 Task: Create a task  Implement a new cloud-based quality management system for a company , assign it to team member softage.5@softage.net in the project Brighten and update the status of the task to  On Track  , set the priority of the task to High
Action: Mouse moved to (62, 46)
Screenshot: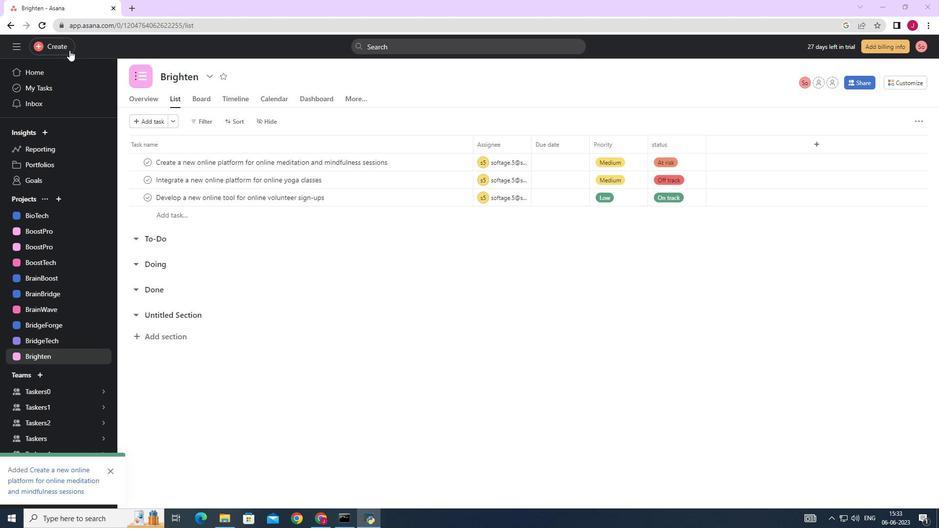 
Action: Mouse pressed left at (62, 46)
Screenshot: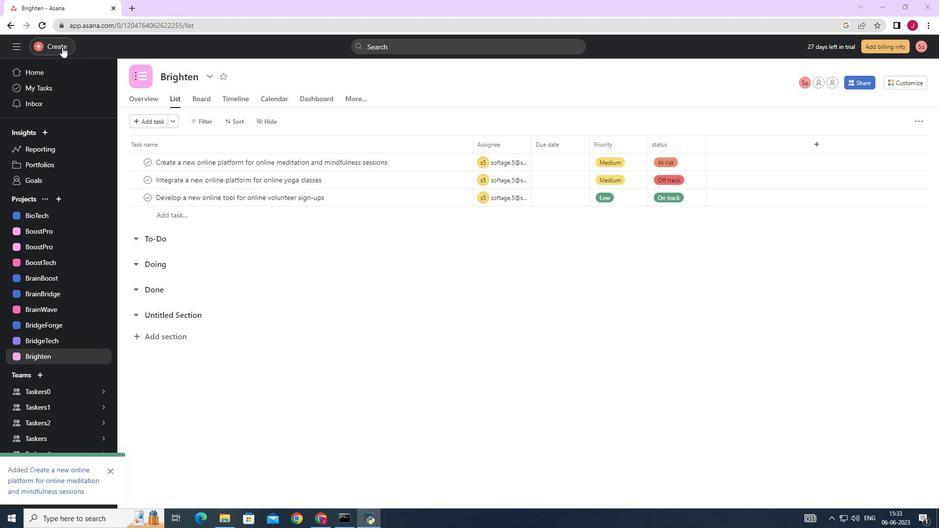 
Action: Mouse moved to (125, 47)
Screenshot: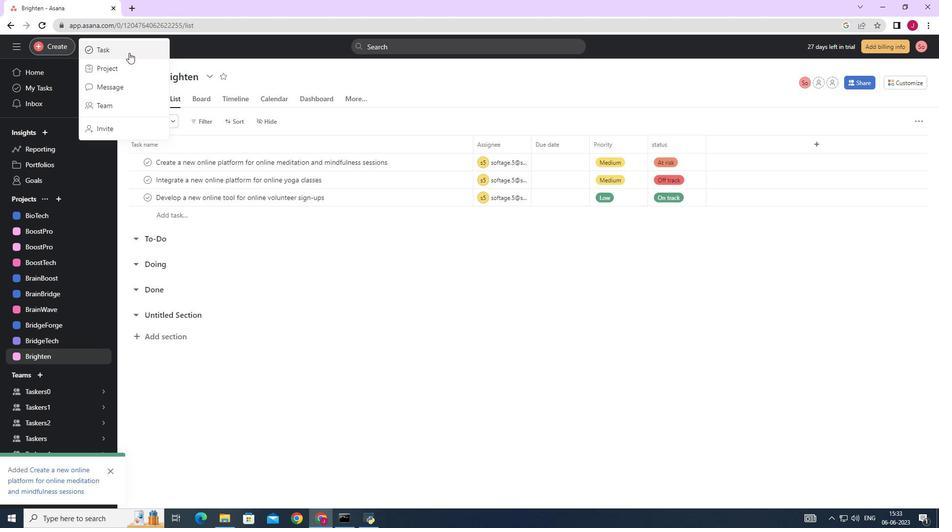 
Action: Mouse pressed left at (125, 47)
Screenshot: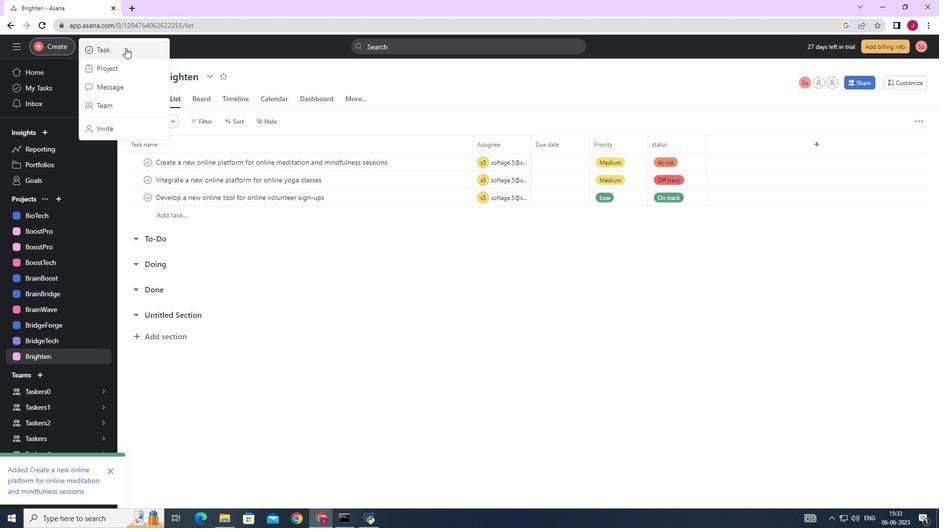 
Action: Mouse moved to (745, 323)
Screenshot: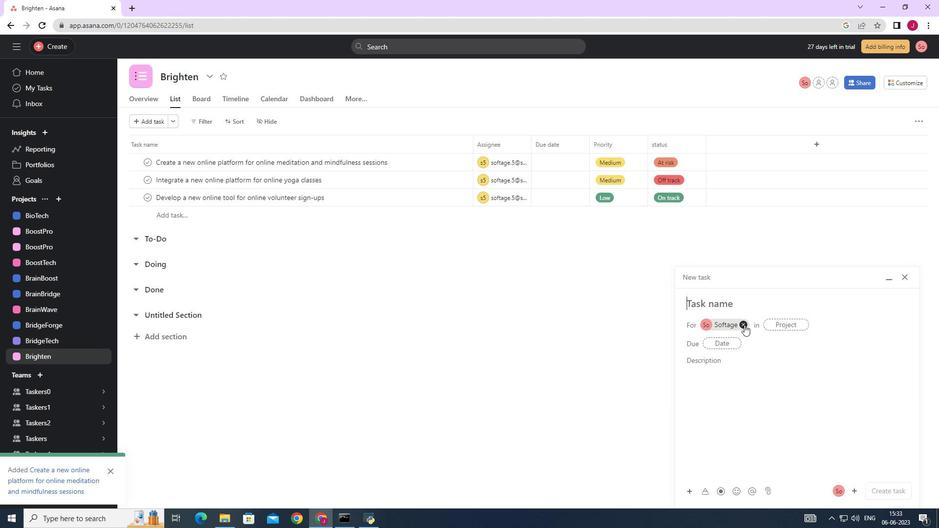 
Action: Mouse pressed left at (745, 323)
Screenshot: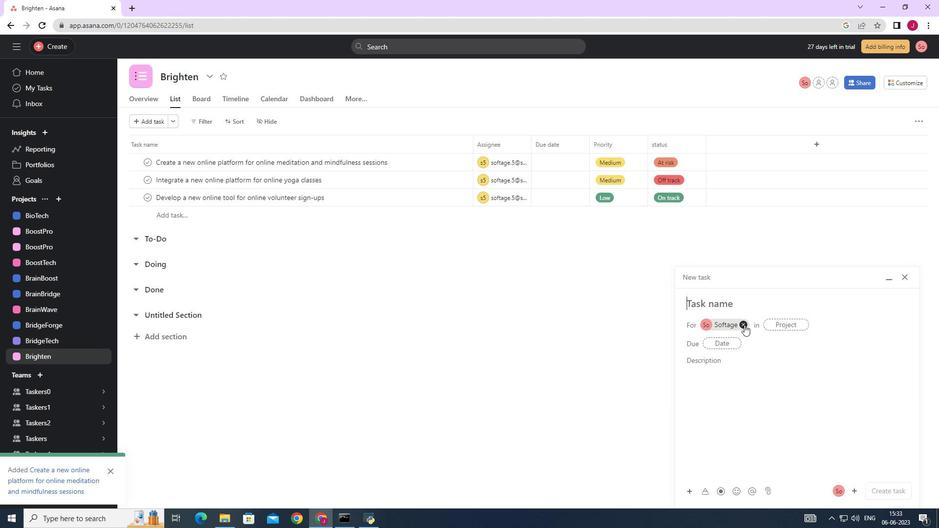 
Action: Mouse moved to (716, 303)
Screenshot: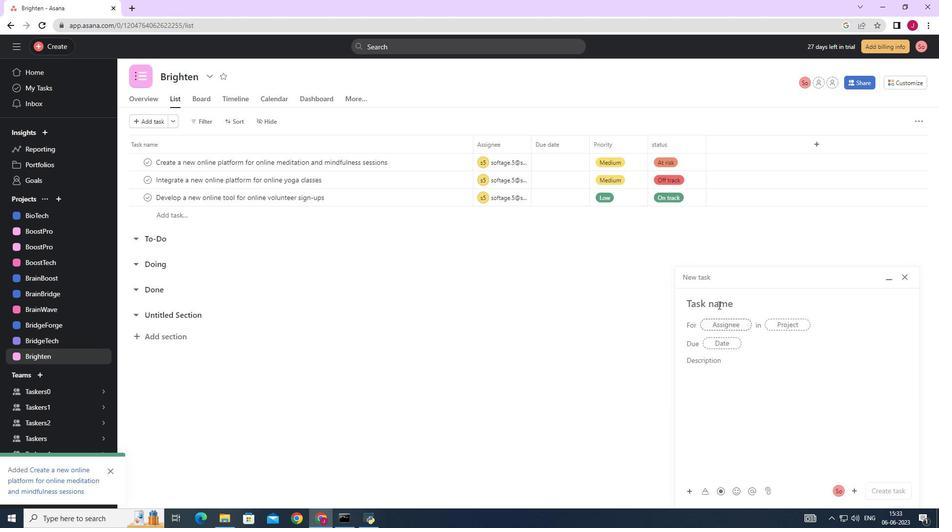 
Action: Mouse pressed left at (716, 303)
Screenshot: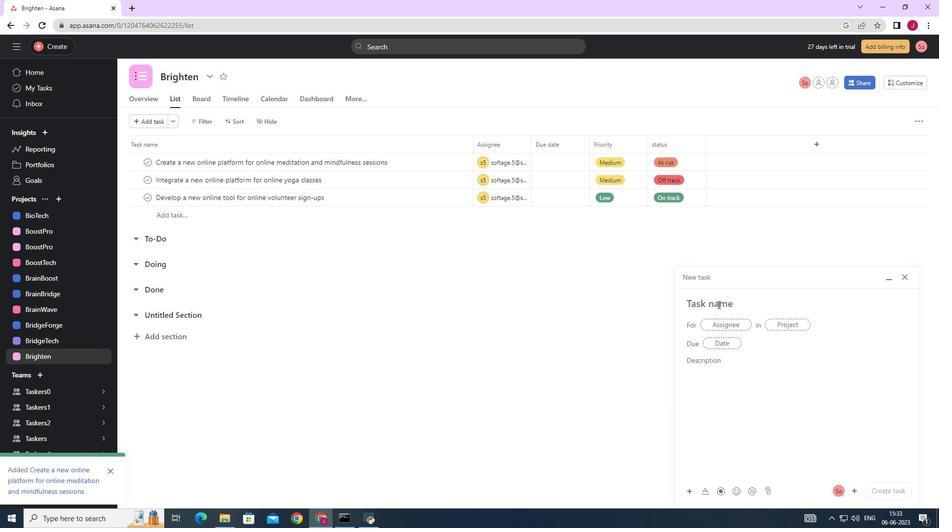 
Action: Key pressed <Key.caps_lock>I<Key.caps_lock>mplement<Key.space>a<Key.space>new<Key.space>cloud-based<Key.space>quality<Key.space>management<Key.space>system<Key.space>for<Key.space>a<Key.space>company
Screenshot: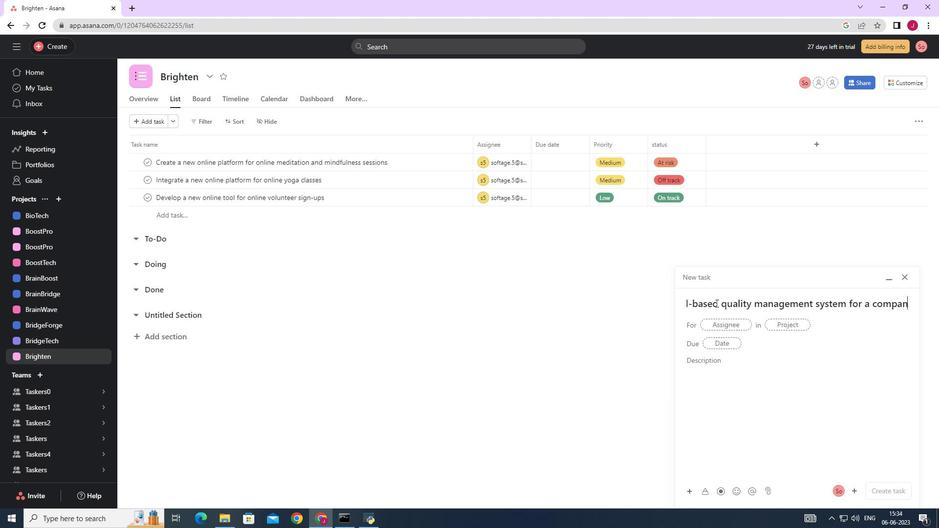 
Action: Mouse moved to (736, 327)
Screenshot: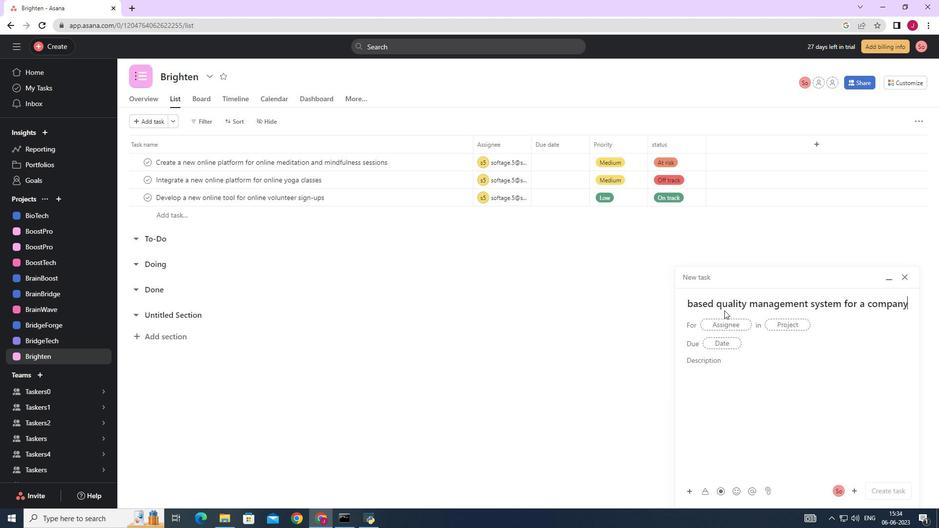 
Action: Mouse pressed left at (736, 327)
Screenshot: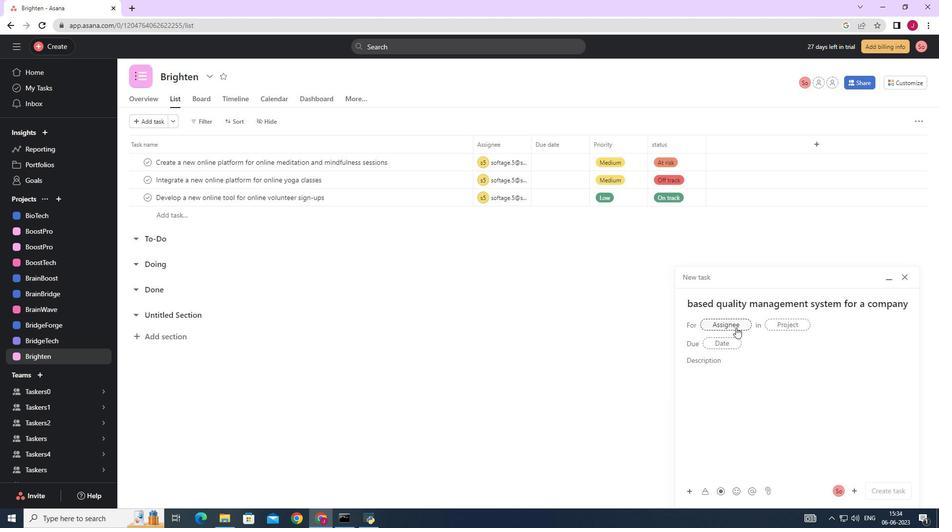 
Action: Key pressed softage,<Key.backspace>.5
Screenshot: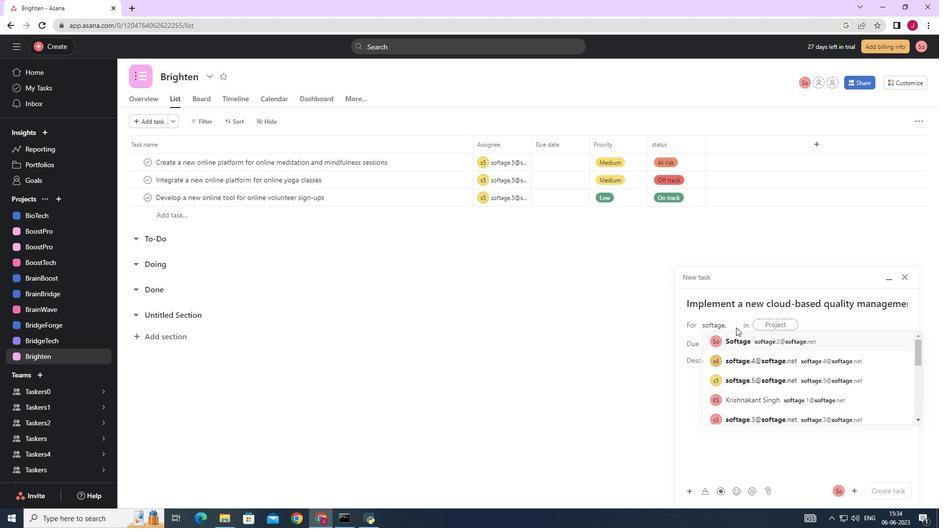 
Action: Mouse moved to (739, 340)
Screenshot: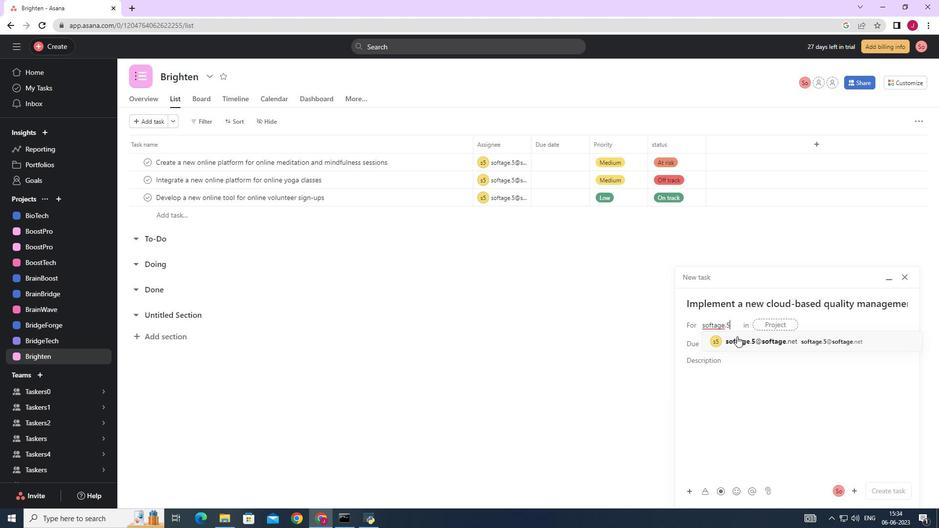 
Action: Mouse pressed left at (739, 340)
Screenshot: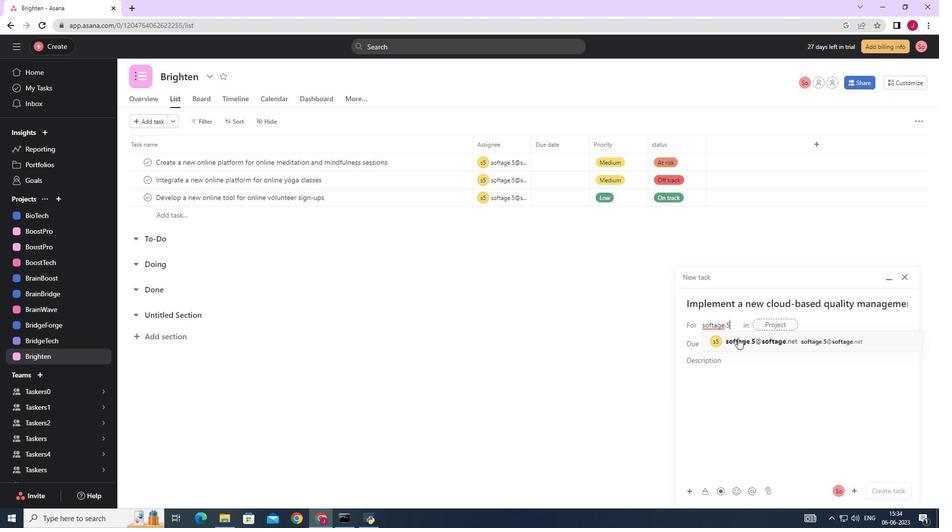 
Action: Mouse moved to (647, 341)
Screenshot: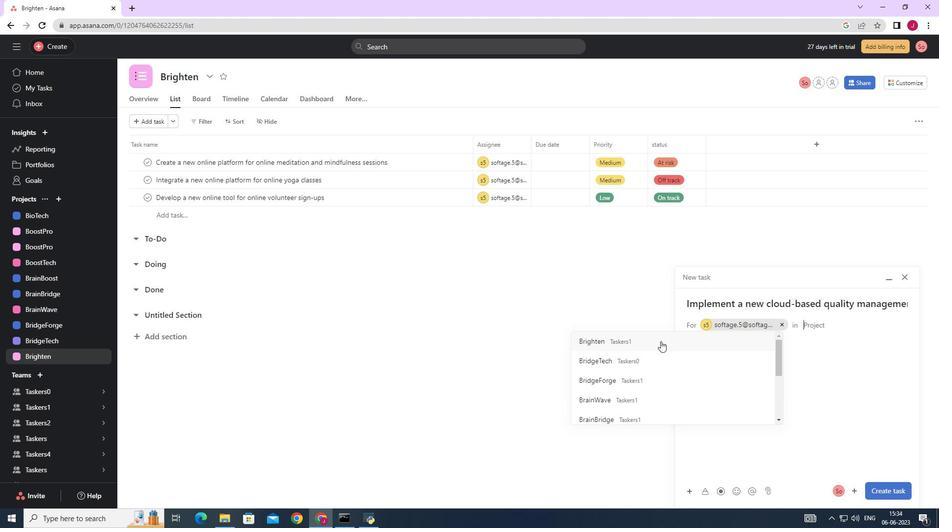 
Action: Mouse pressed left at (647, 341)
Screenshot: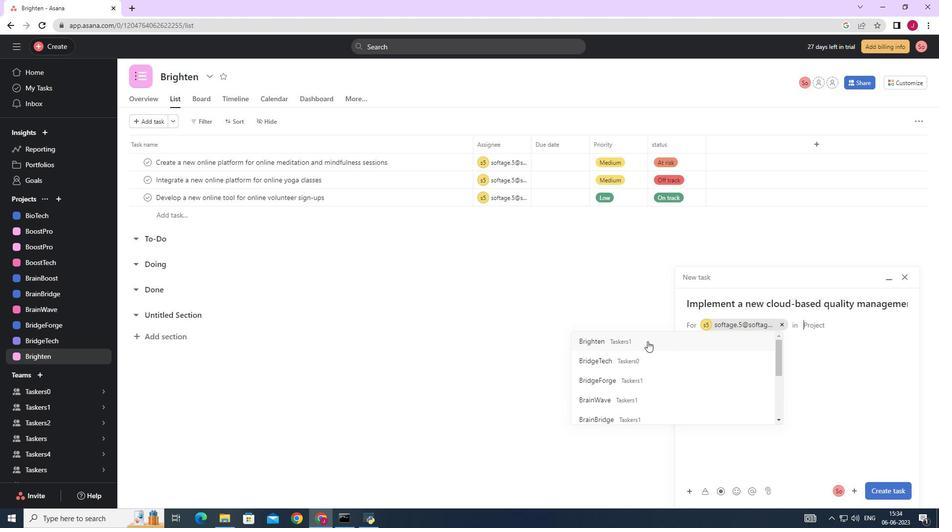 
Action: Mouse moved to (730, 363)
Screenshot: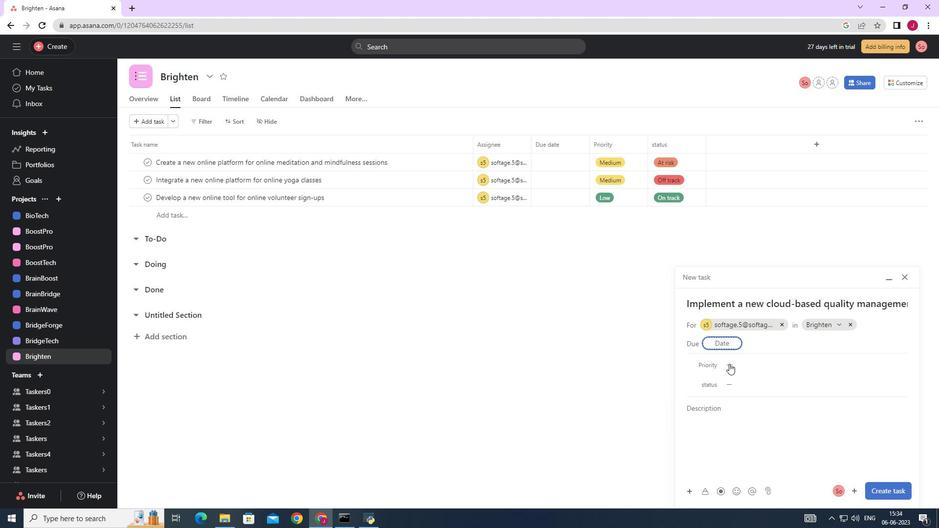 
Action: Mouse pressed left at (730, 363)
Screenshot: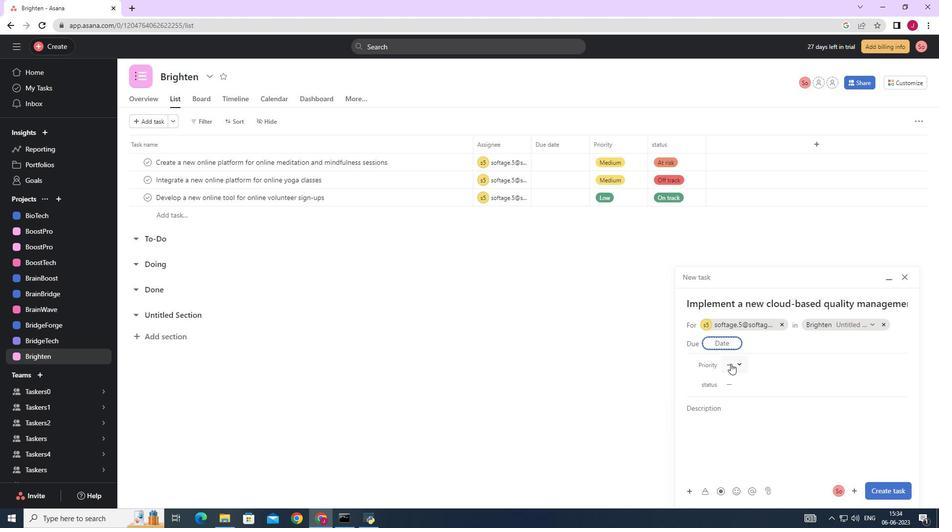 
Action: Mouse moved to (756, 400)
Screenshot: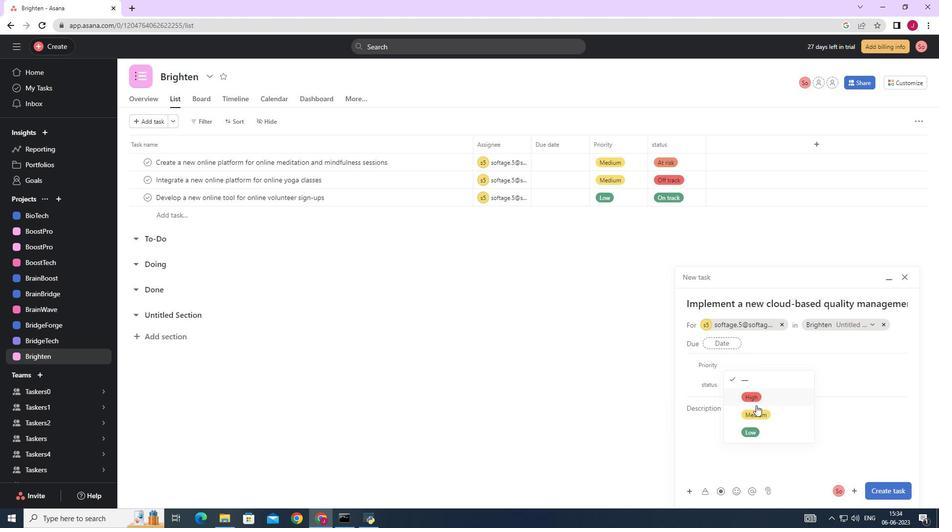 
Action: Mouse pressed left at (756, 400)
Screenshot: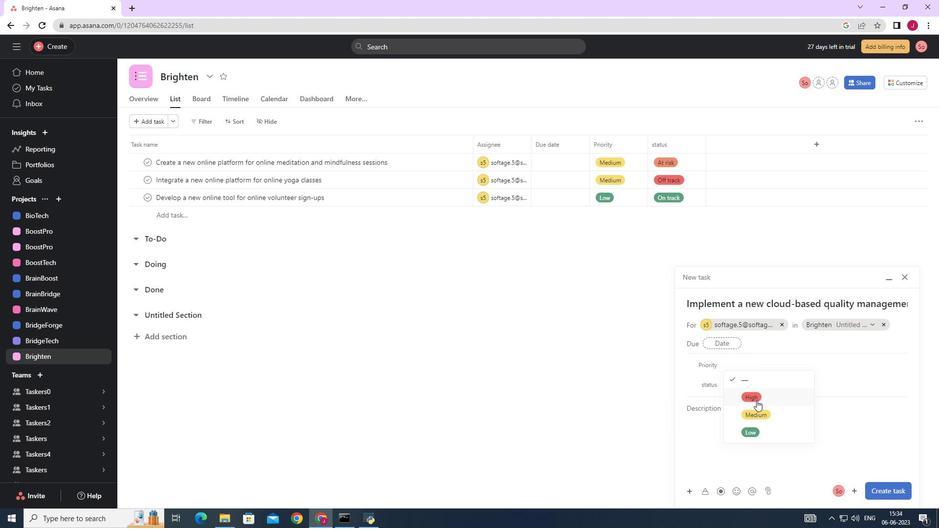 
Action: Mouse moved to (736, 382)
Screenshot: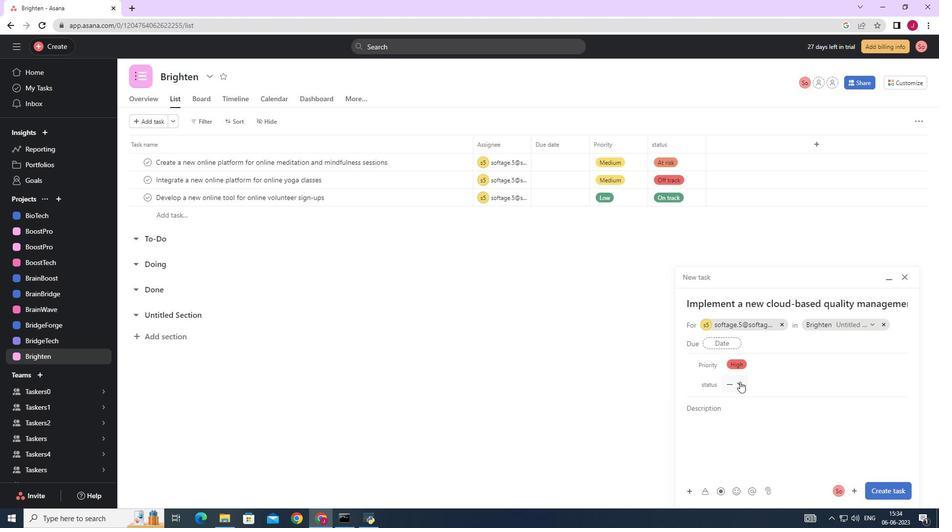 
Action: Mouse pressed left at (736, 382)
Screenshot: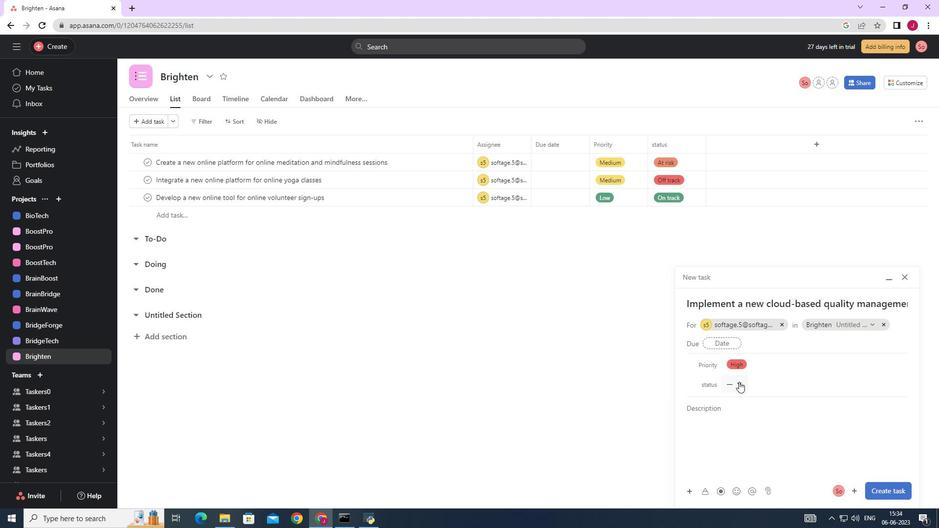 
Action: Mouse moved to (755, 414)
Screenshot: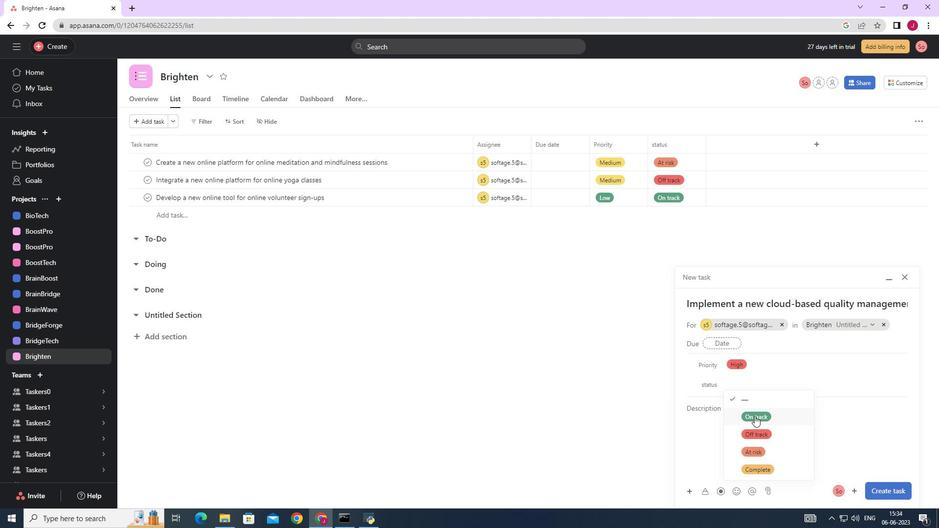 
Action: Mouse pressed left at (755, 414)
Screenshot: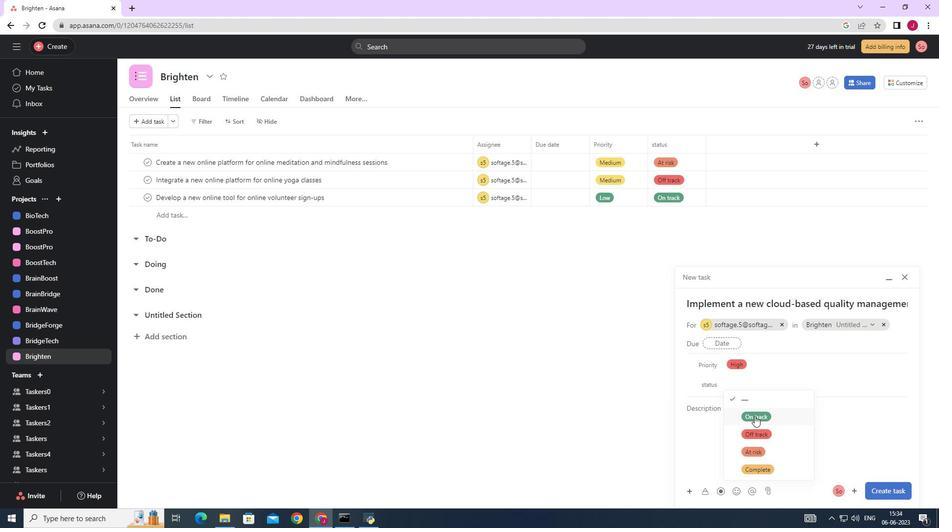 
Action: Mouse moved to (874, 489)
Screenshot: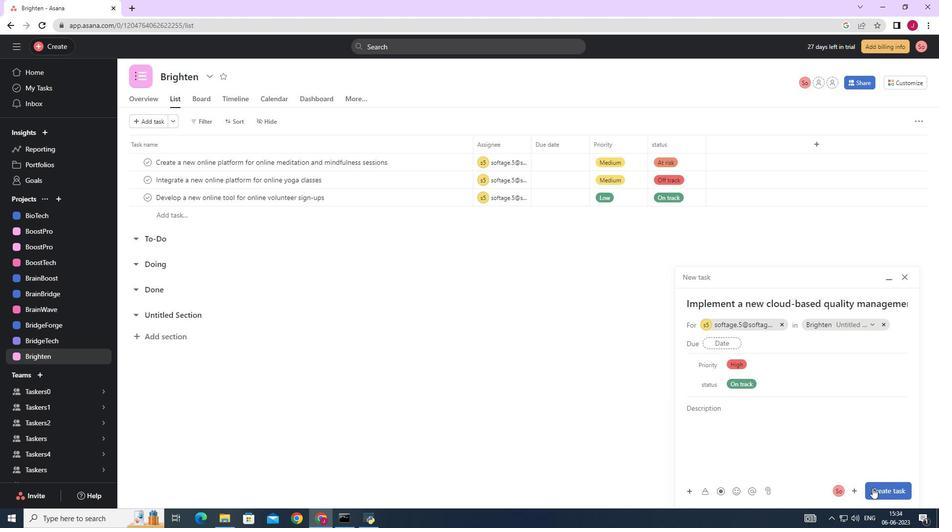 
Action: Mouse pressed left at (874, 489)
Screenshot: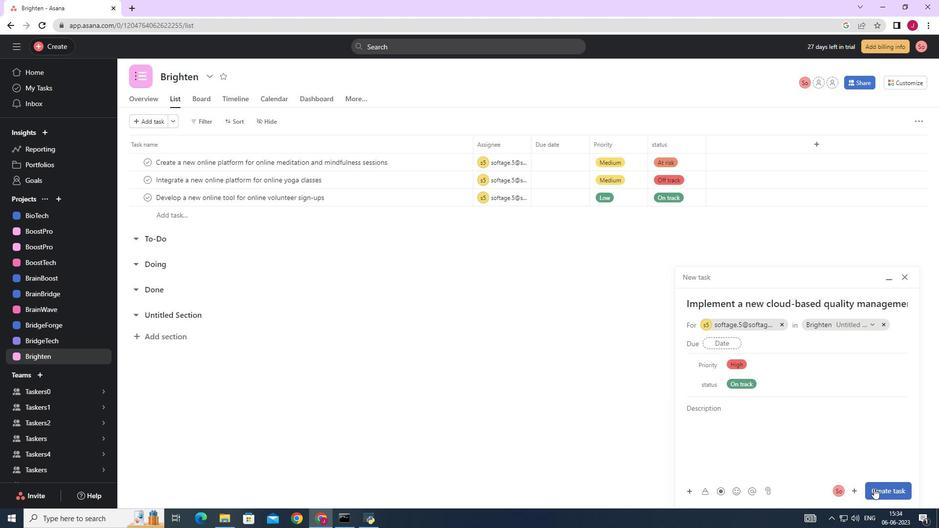 
Action: Mouse moved to (856, 478)
Screenshot: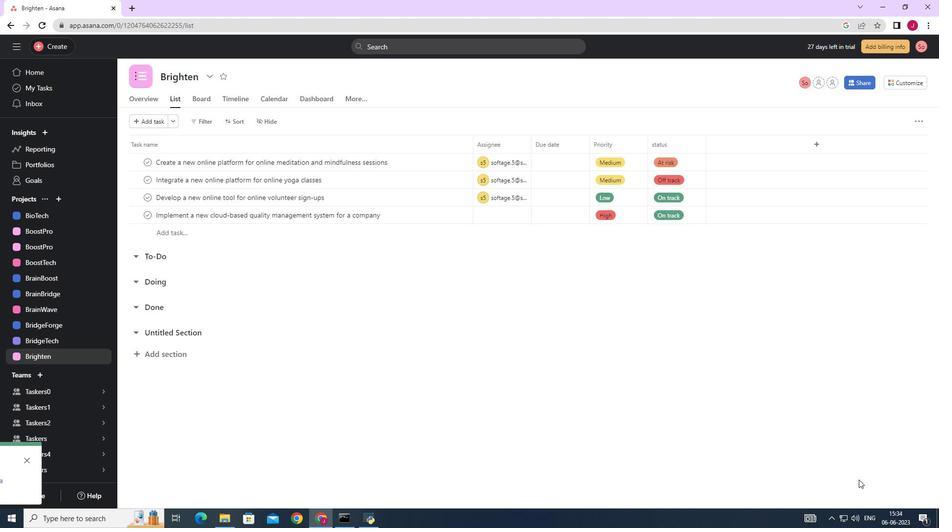
